 Task: Add Hint Cherry Water to the cart.
Action: Mouse pressed left at (21, 88)
Screenshot: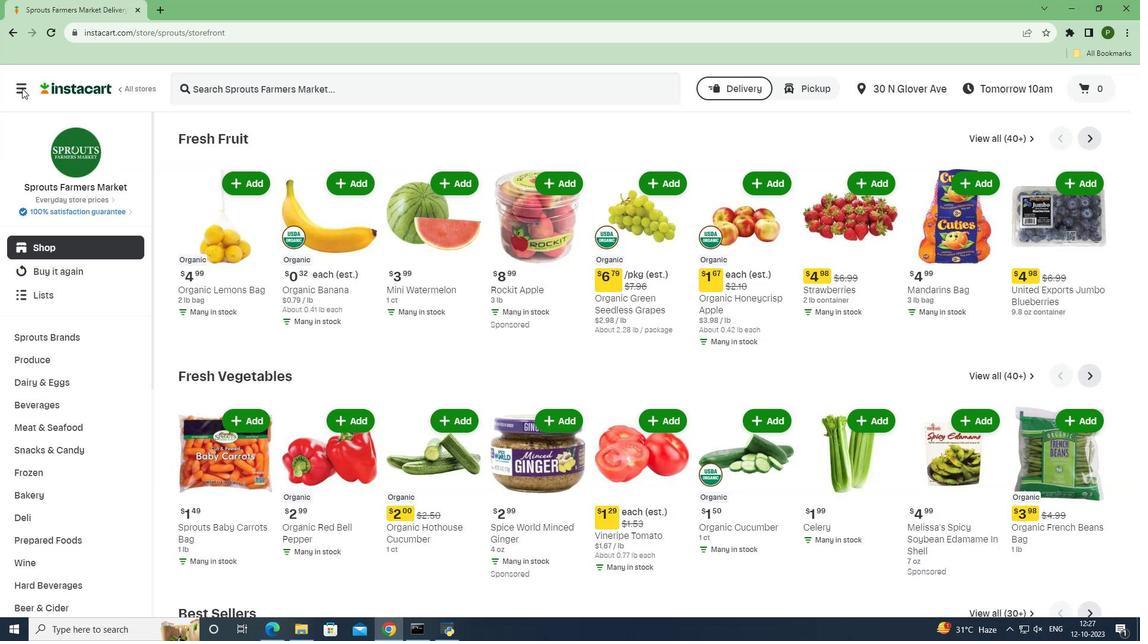
Action: Mouse moved to (51, 314)
Screenshot: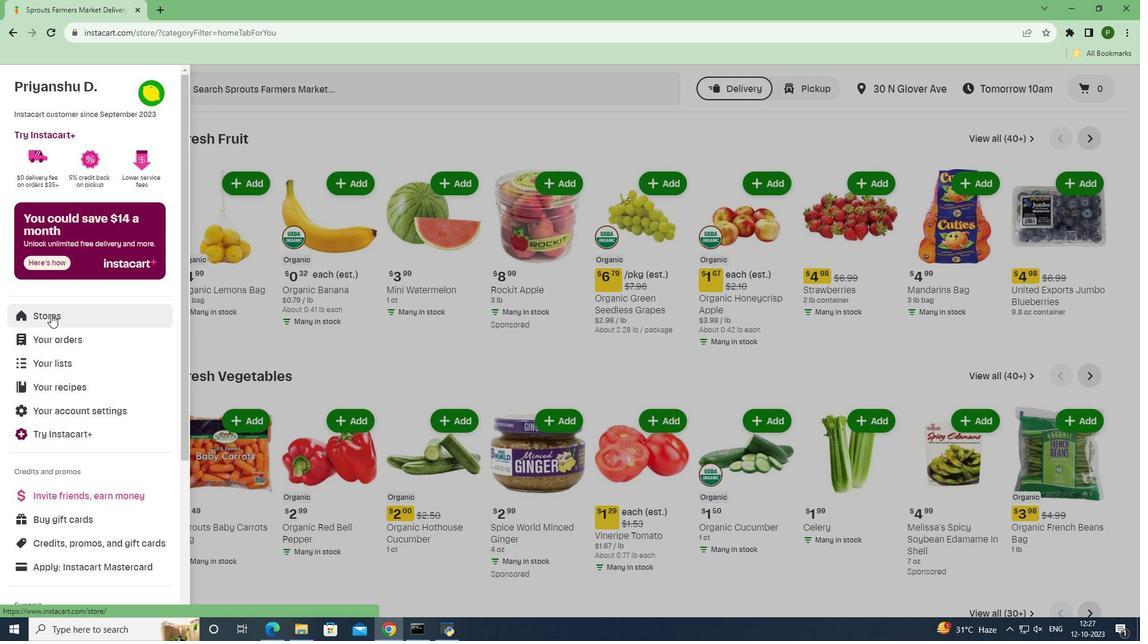 
Action: Mouse pressed left at (51, 314)
Screenshot: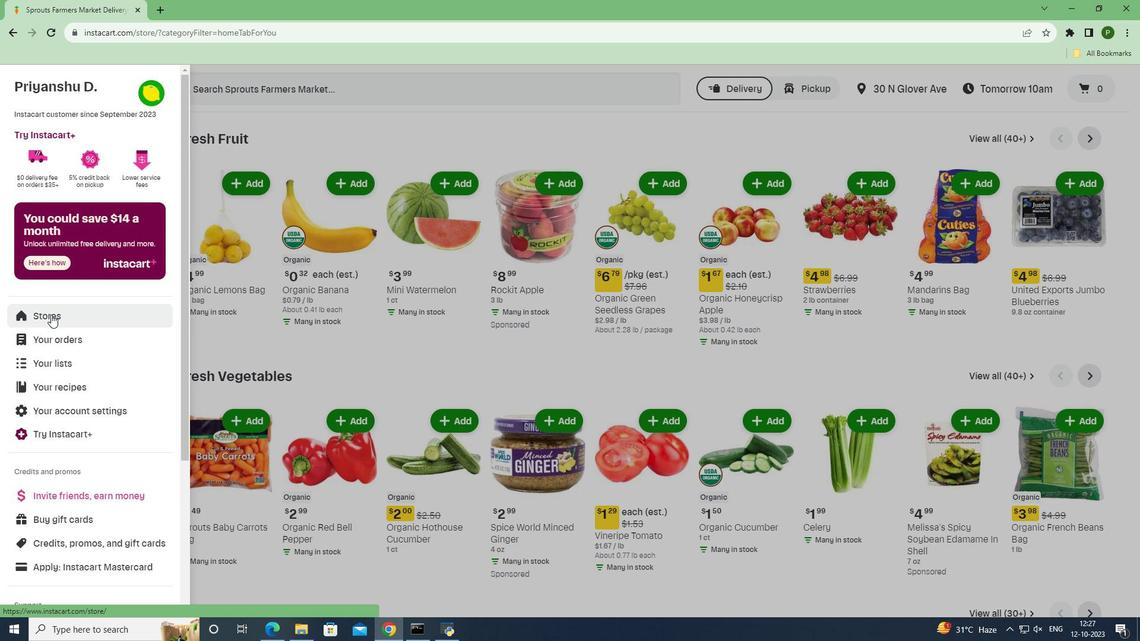 
Action: Mouse moved to (263, 136)
Screenshot: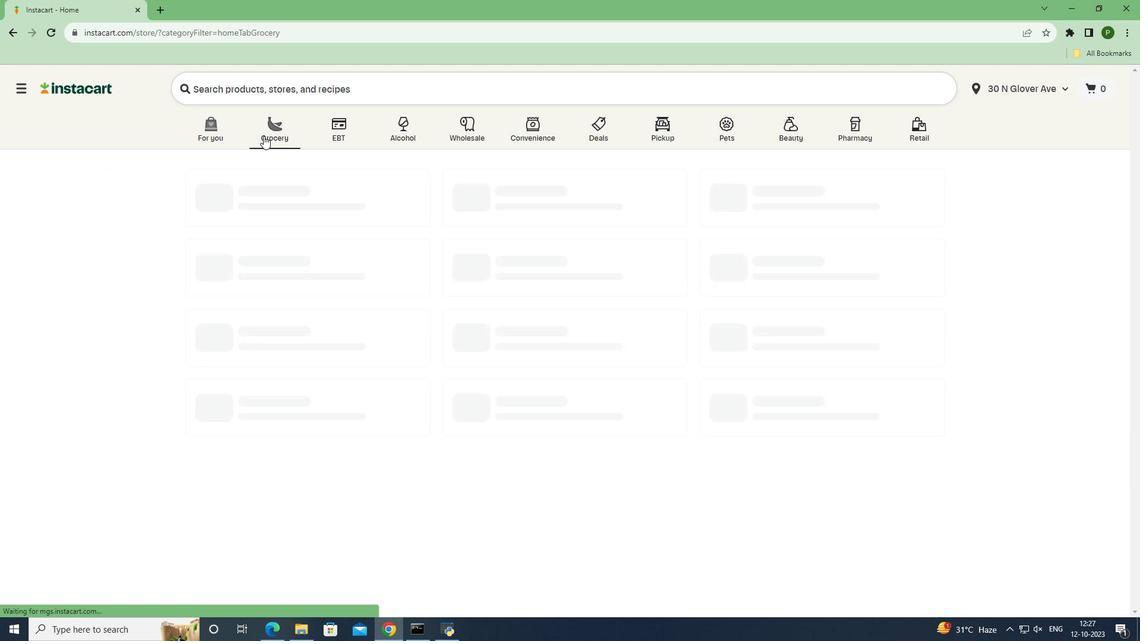 
Action: Mouse pressed left at (263, 136)
Screenshot: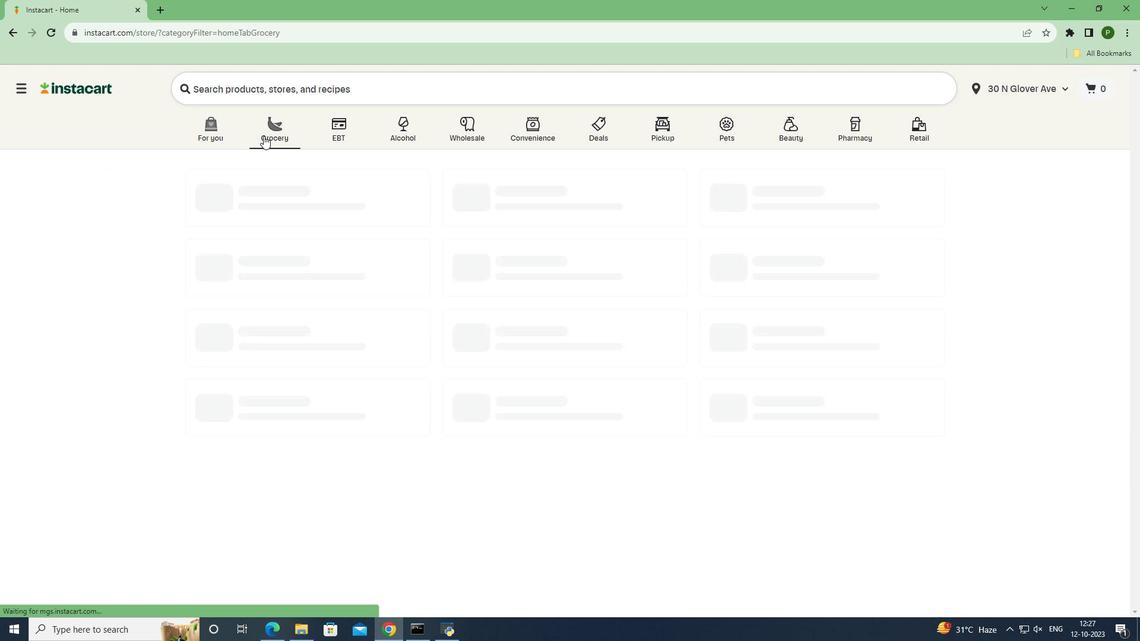 
Action: Mouse moved to (485, 269)
Screenshot: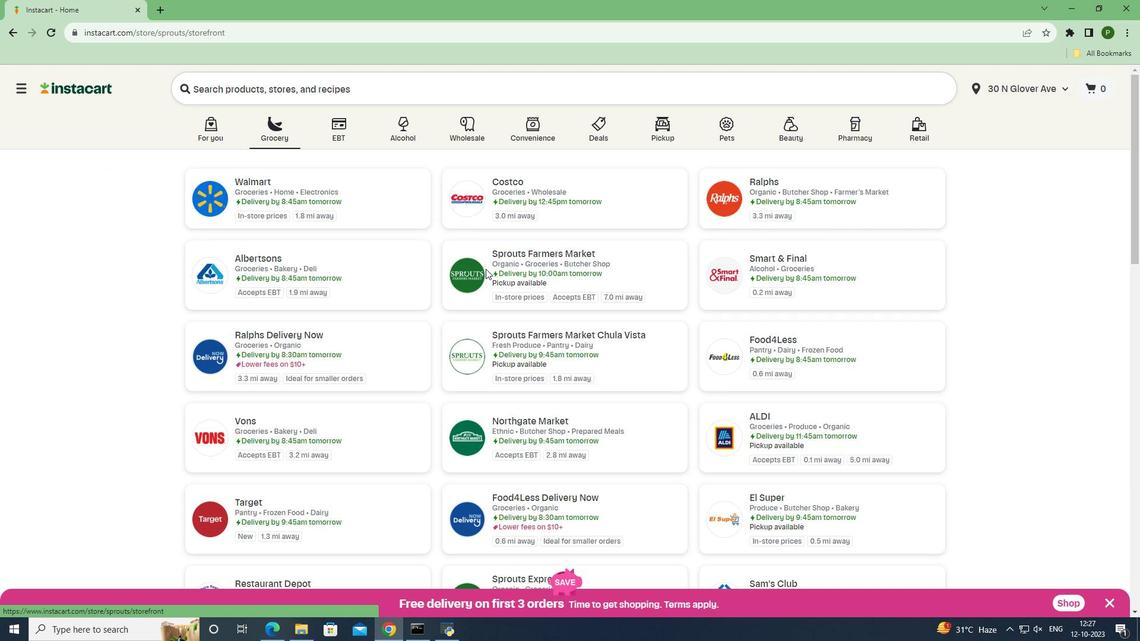 
Action: Mouse pressed left at (485, 269)
Screenshot: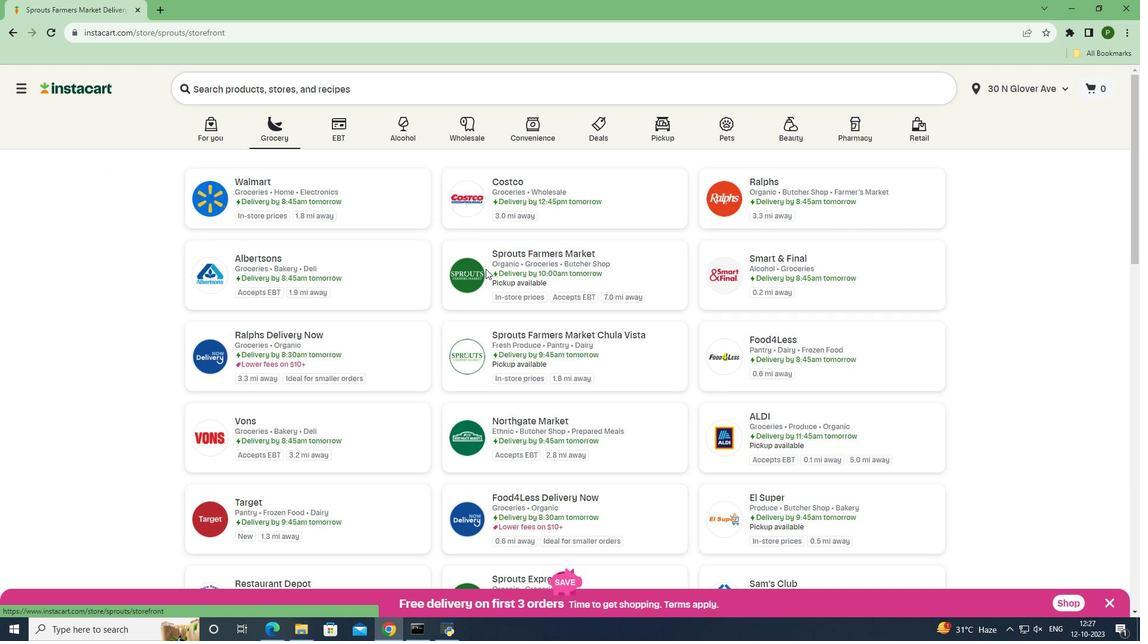 
Action: Mouse moved to (93, 403)
Screenshot: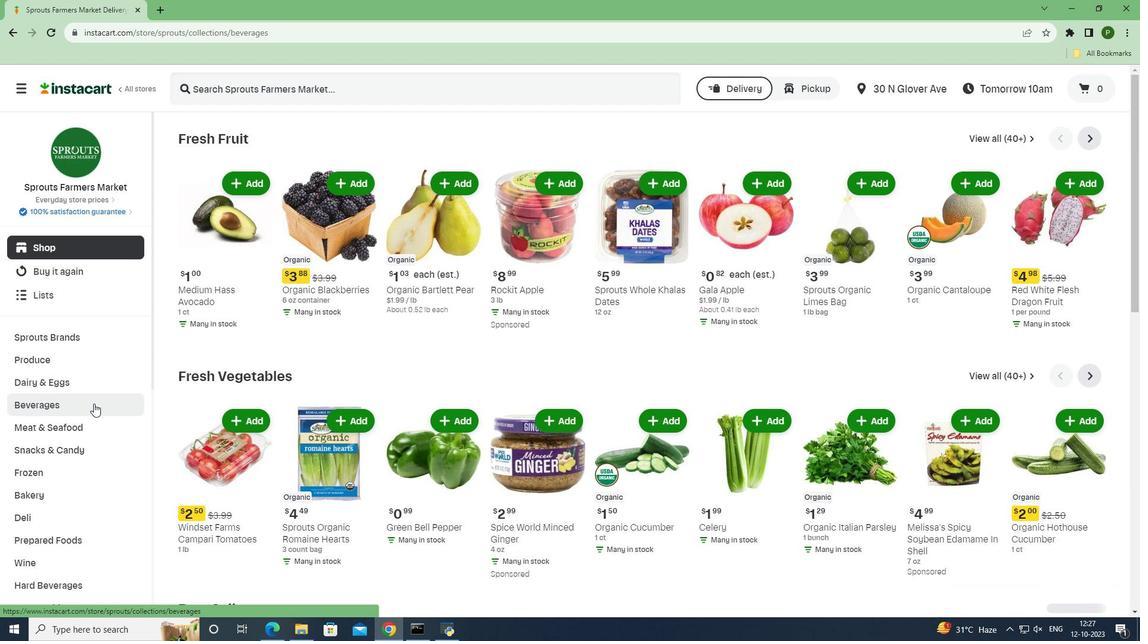 
Action: Mouse pressed left at (93, 403)
Screenshot: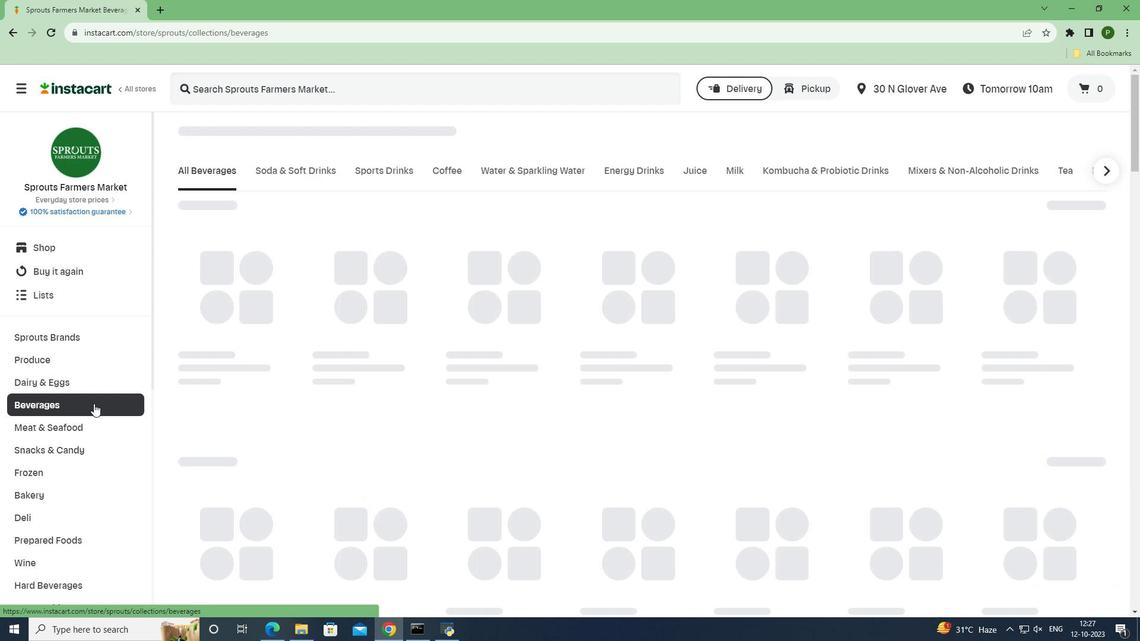 
Action: Mouse moved to (520, 166)
Screenshot: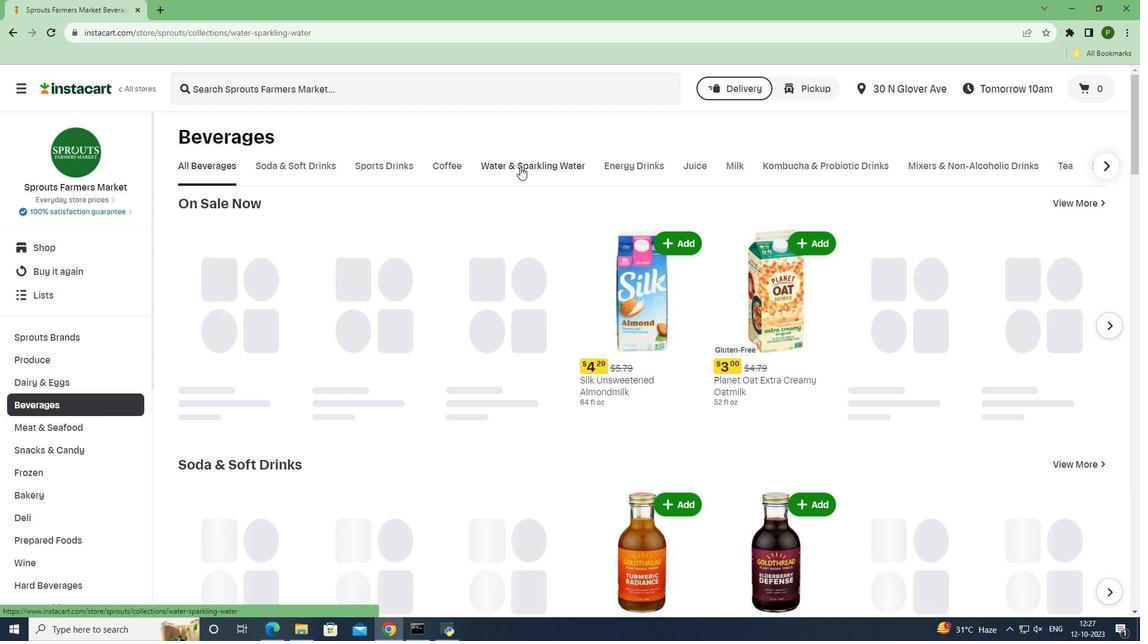 
Action: Mouse pressed left at (520, 166)
Screenshot: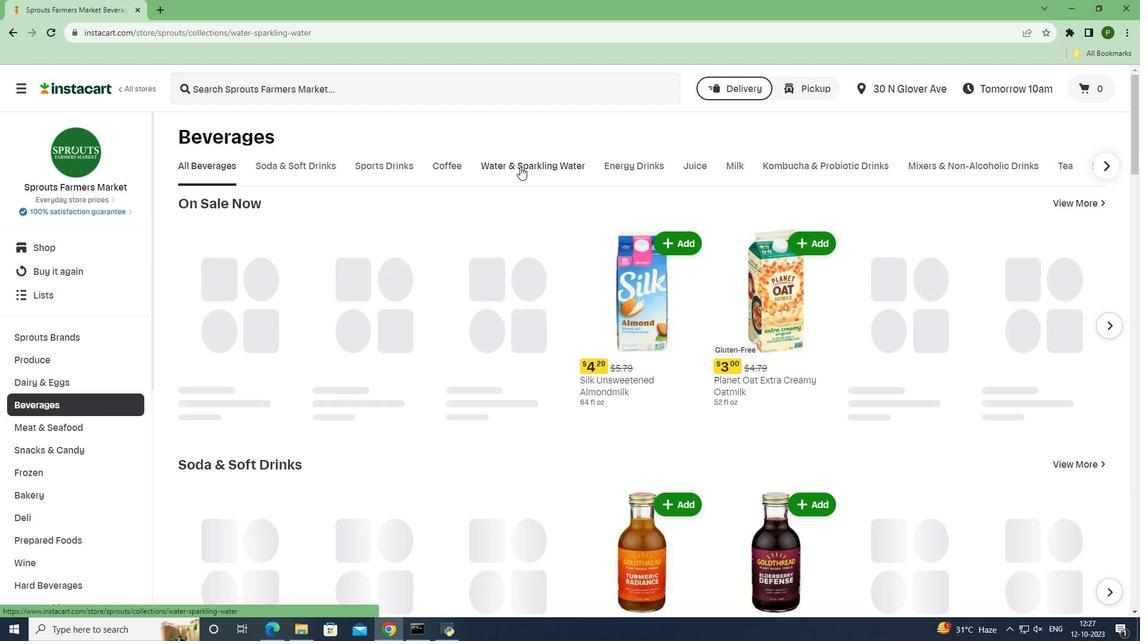 
Action: Mouse moved to (334, 91)
Screenshot: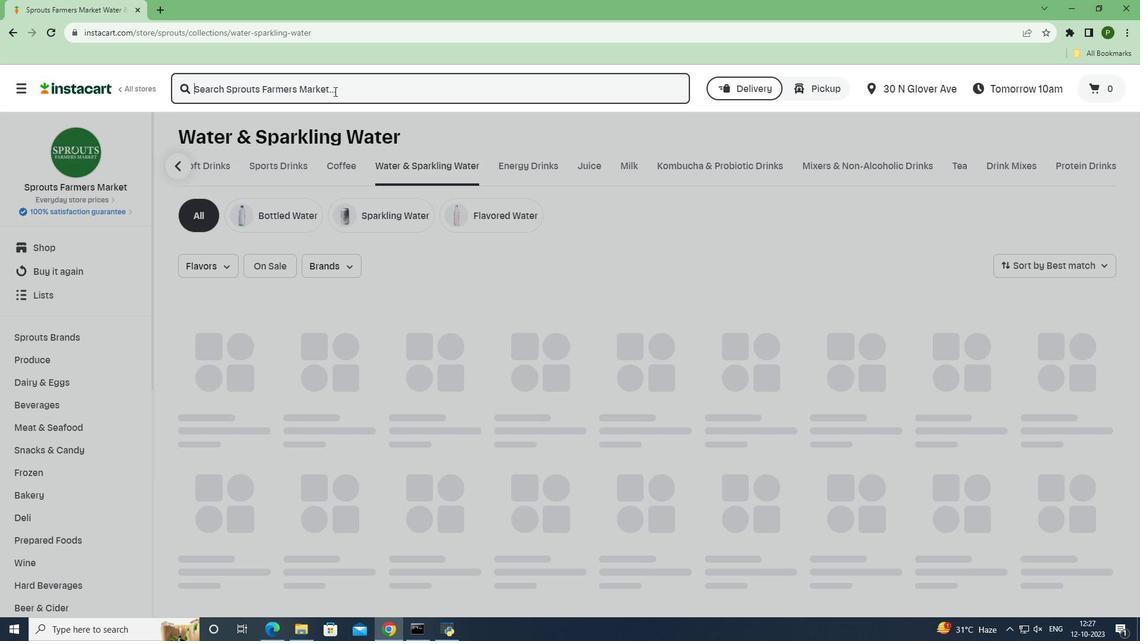 
Action: Mouse pressed left at (334, 91)
Screenshot: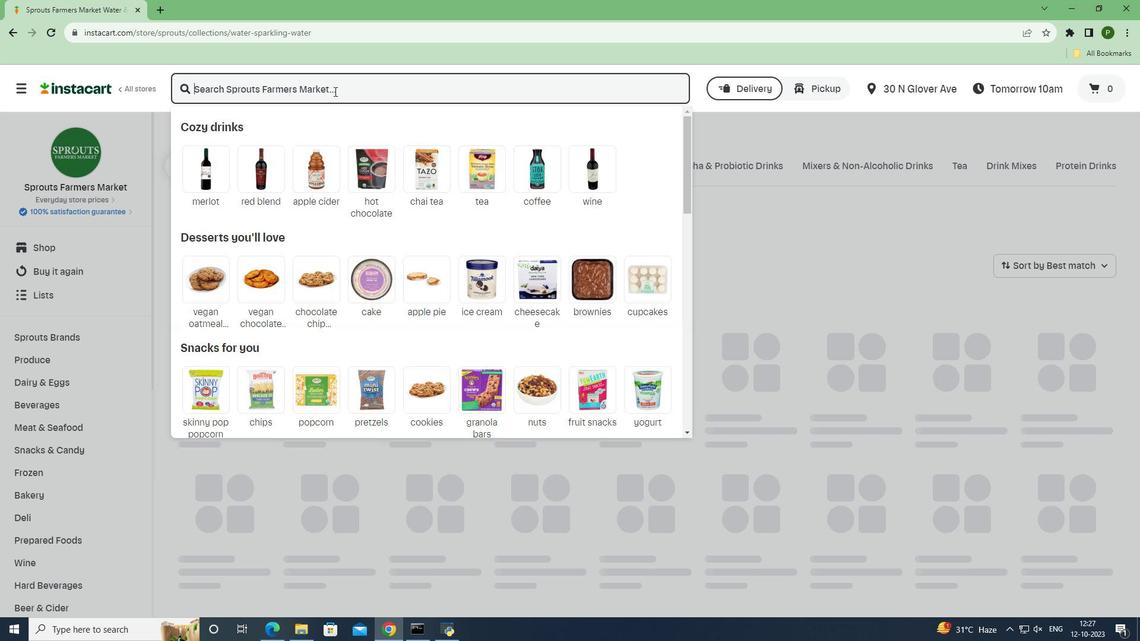 
Action: Key pressed <Key.caps_lock>H<Key.caps_lock>int<Key.space><Key.caps_lock>C<Key.caps_lock>herry<Key.space><Key.caps_lock>W<Key.caps_lock>ater<Key.space><Key.enter>
Screenshot: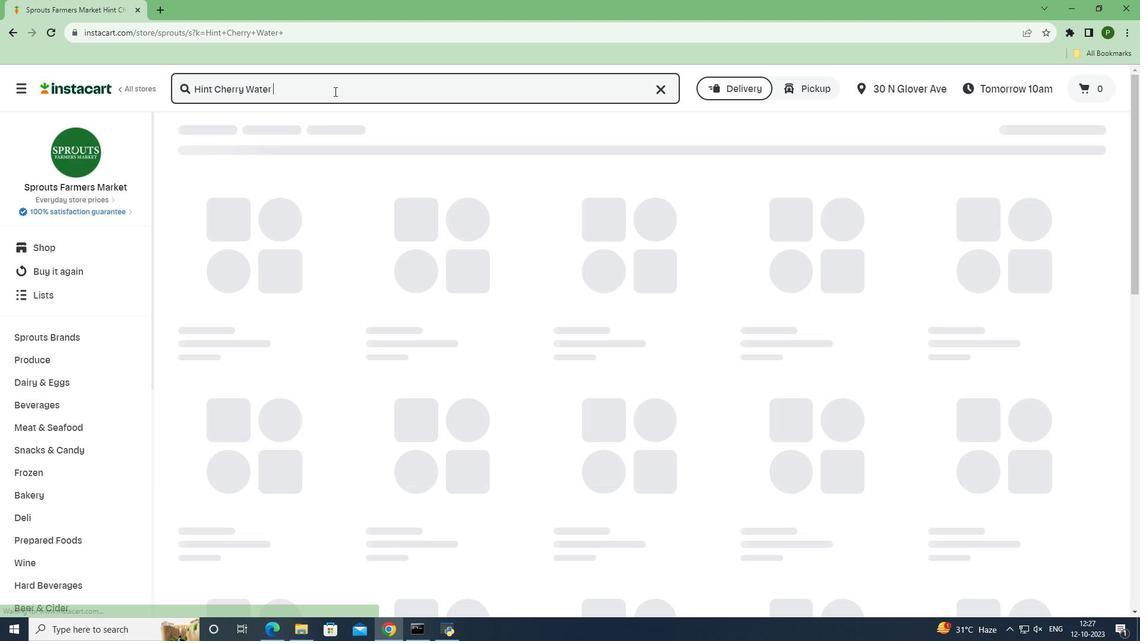 
Action: Mouse moved to (683, 213)
Screenshot: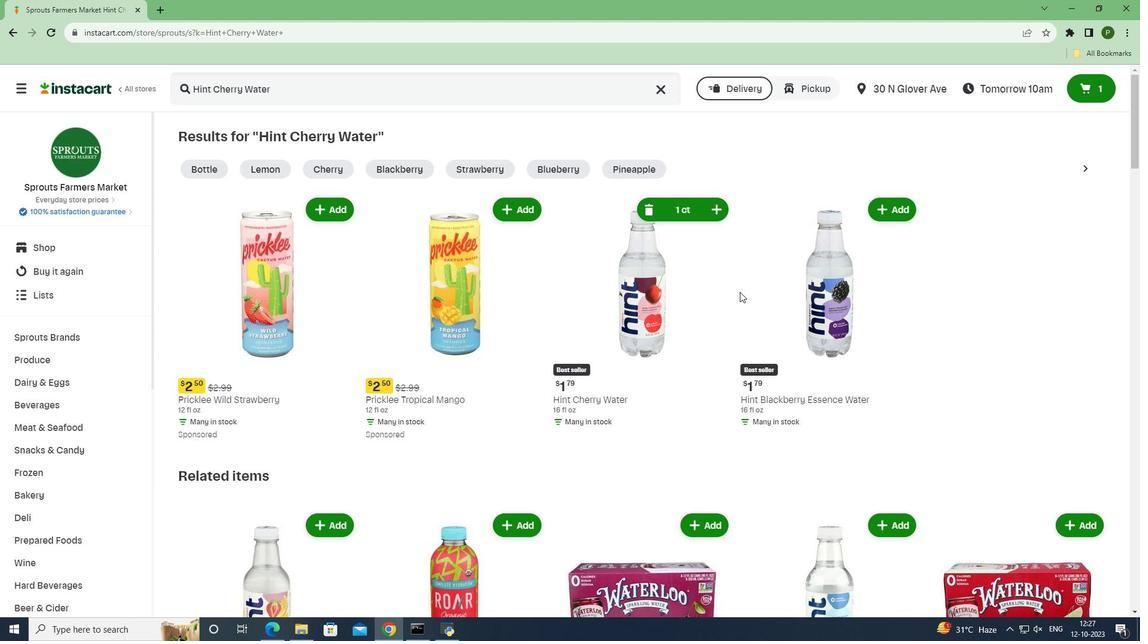 
Action: Mouse pressed left at (683, 213)
Screenshot: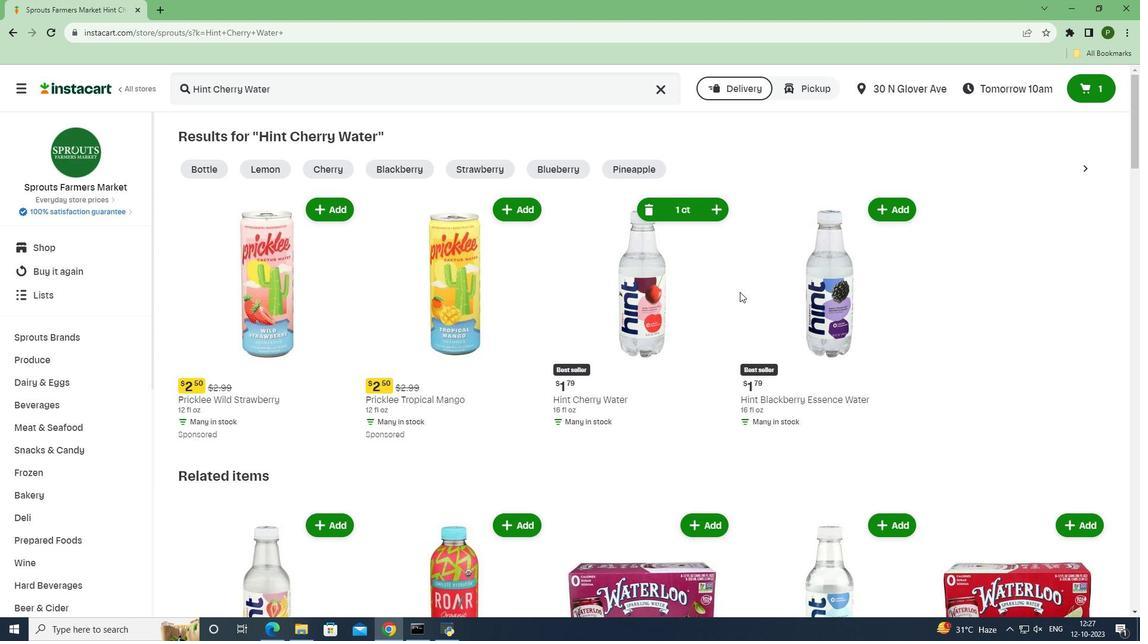 
Action: Mouse moved to (740, 292)
Screenshot: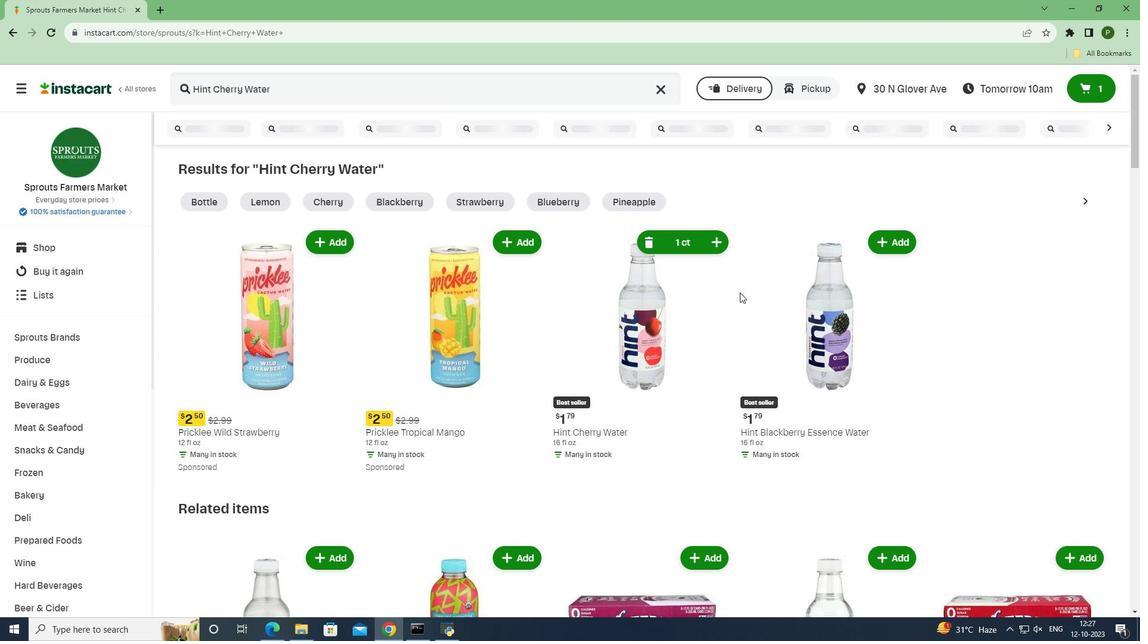 
